 Task: Add the action, sort the to do list when every Friday by age in ascending order.
Action: Mouse moved to (275, 146)
Screenshot: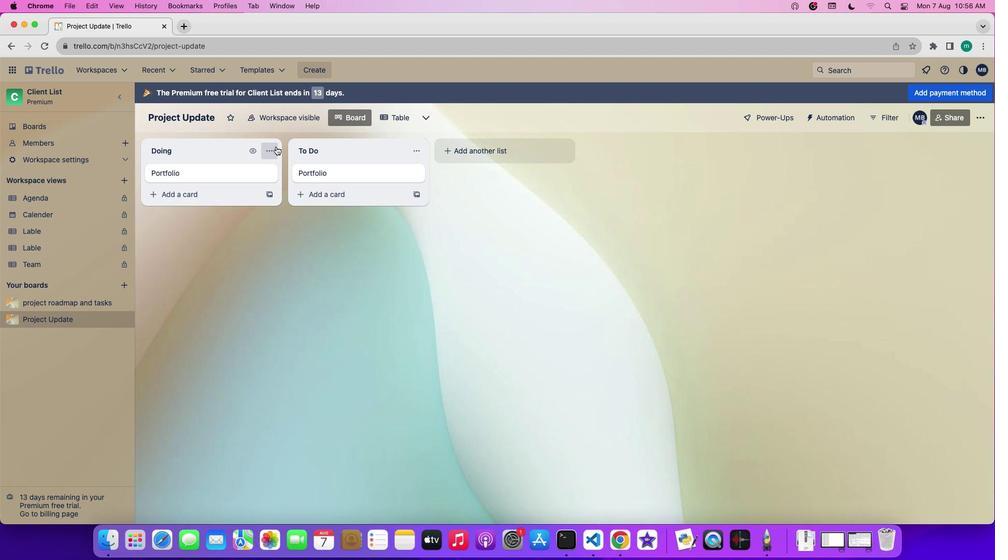 
Action: Mouse pressed left at (275, 146)
Screenshot: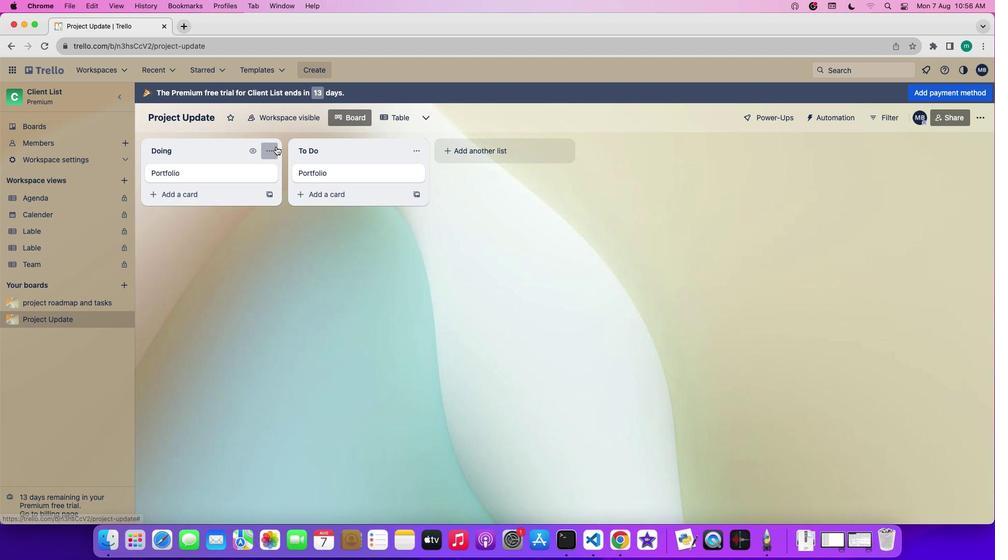 
Action: Mouse moved to (305, 317)
Screenshot: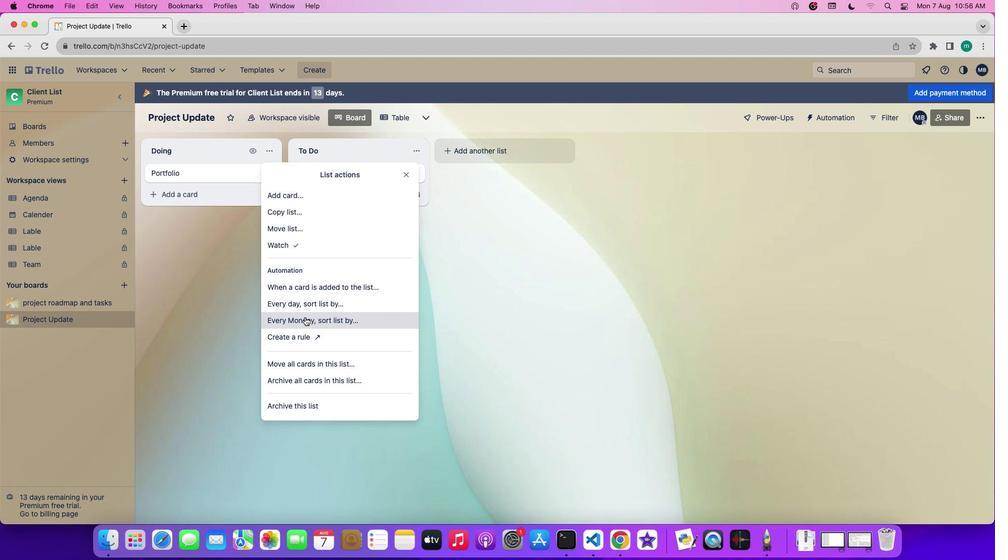 
Action: Mouse pressed left at (305, 317)
Screenshot: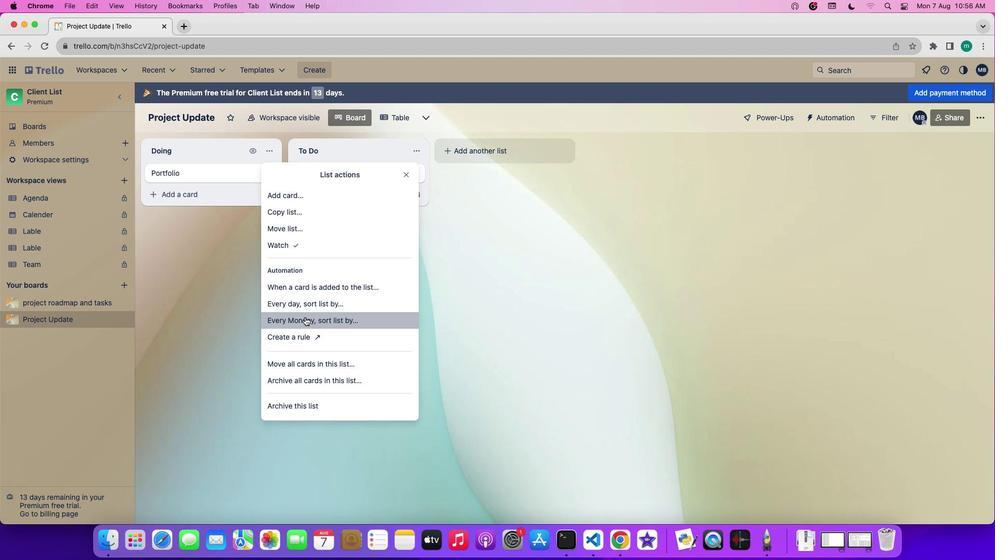 
Action: Mouse moved to (345, 229)
Screenshot: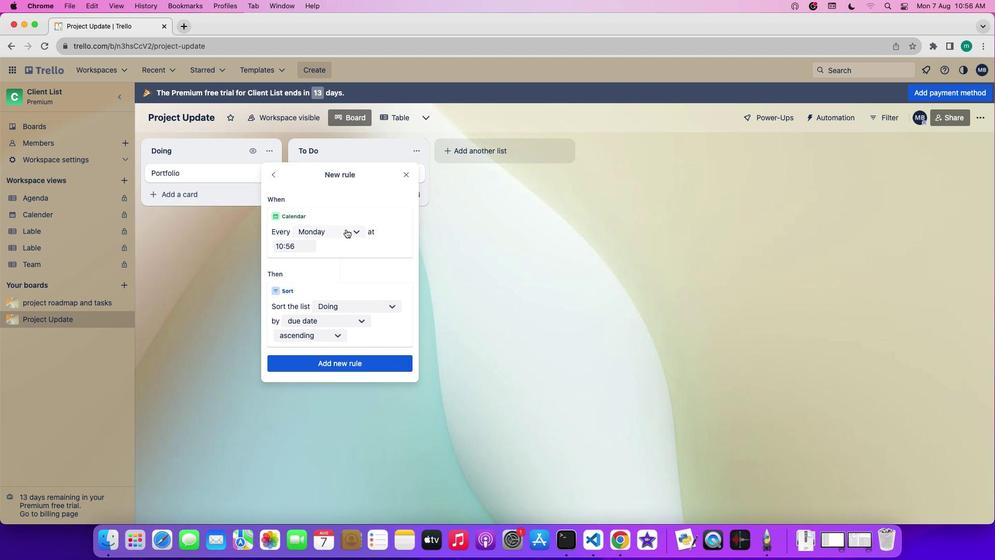 
Action: Mouse pressed left at (345, 229)
Screenshot: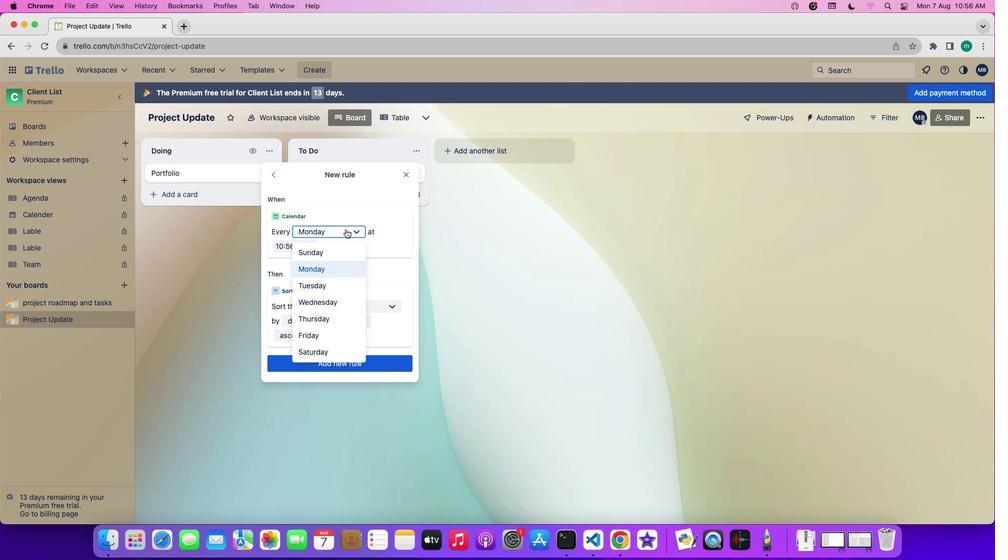 
Action: Mouse moved to (332, 338)
Screenshot: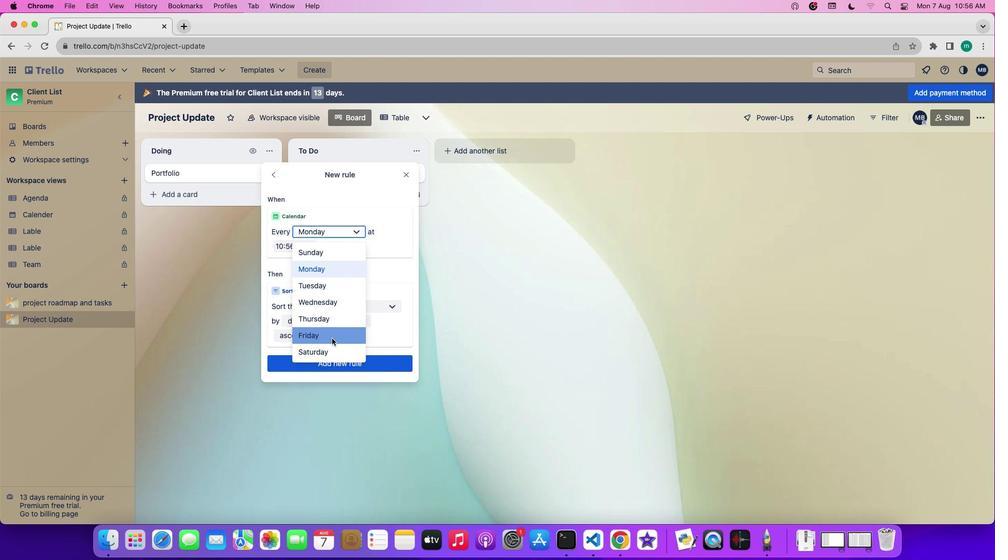 
Action: Mouse pressed left at (332, 338)
Screenshot: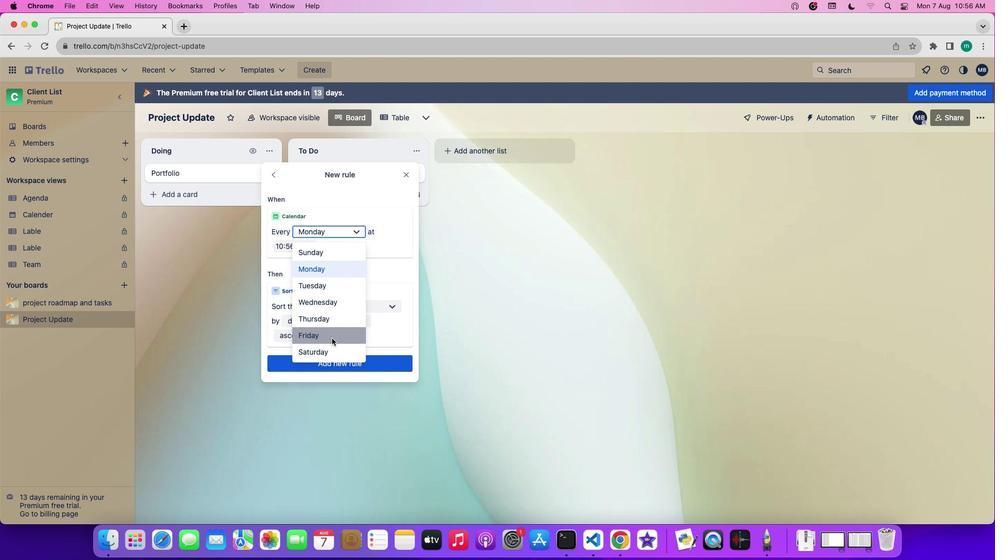 
Action: Mouse moved to (338, 302)
Screenshot: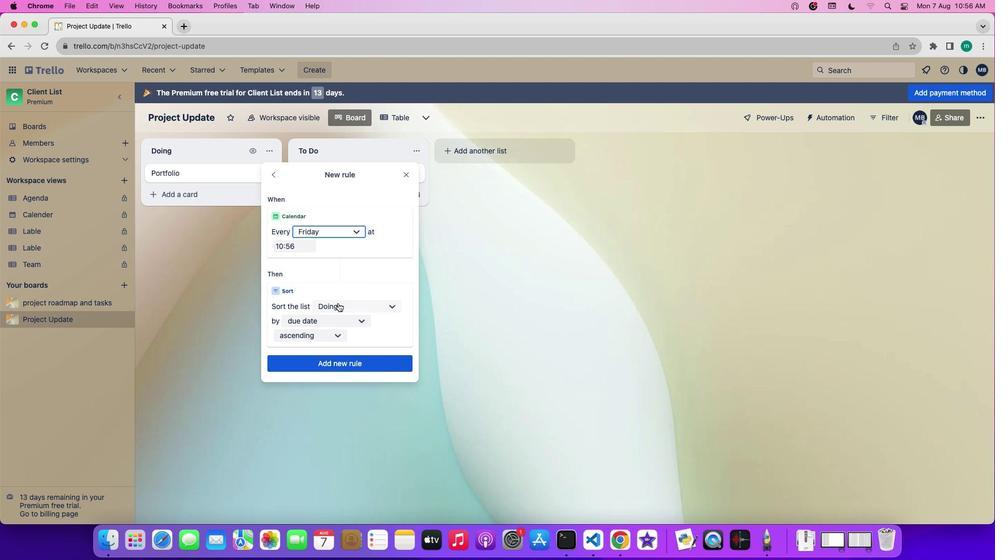 
Action: Mouse pressed left at (338, 302)
Screenshot: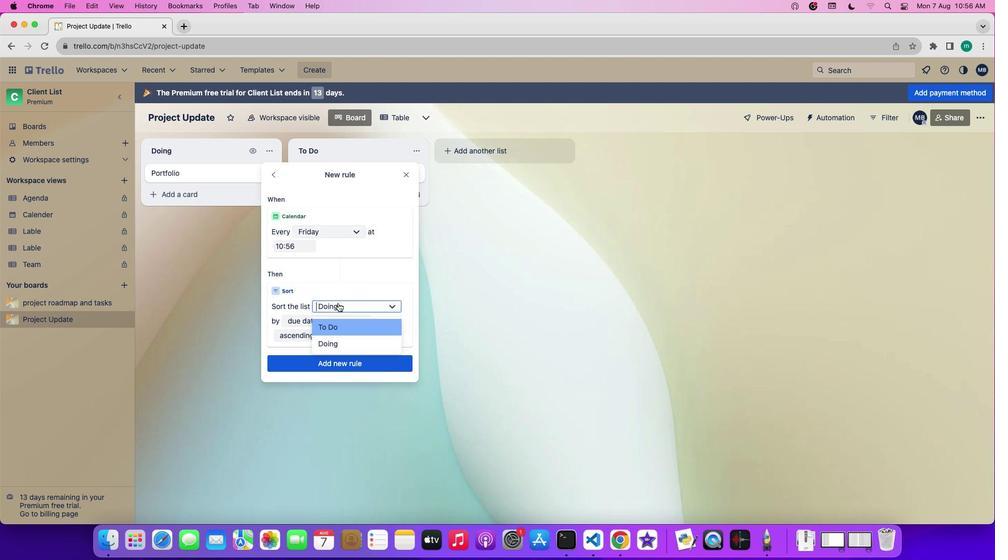 
Action: Mouse moved to (345, 324)
Screenshot: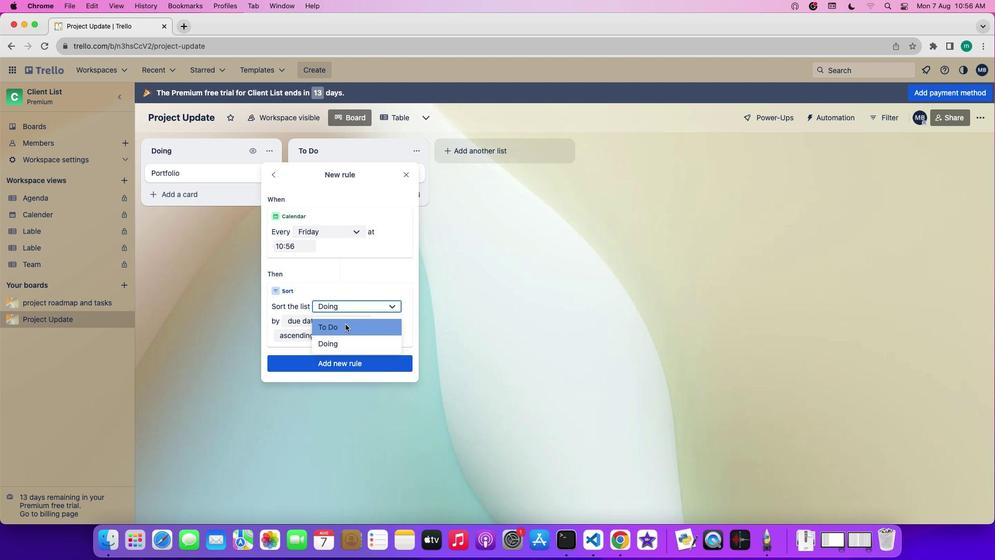 
Action: Mouse pressed left at (345, 324)
Screenshot: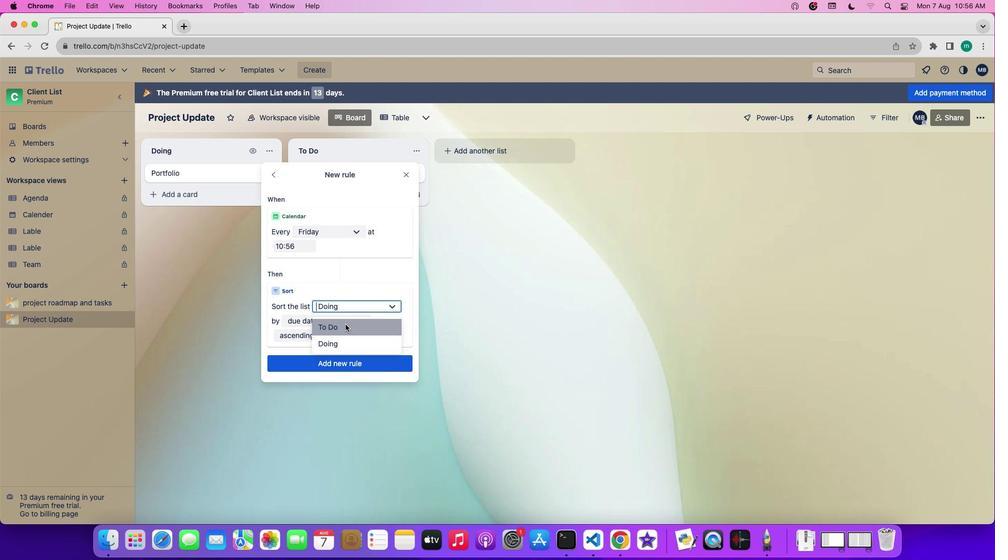 
Action: Mouse moved to (350, 320)
Screenshot: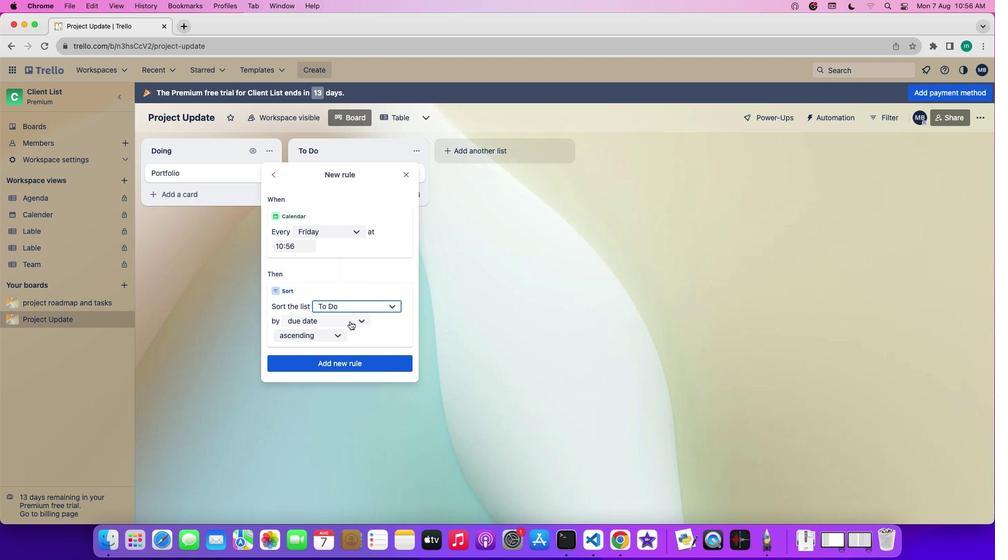 
Action: Mouse pressed left at (350, 320)
Screenshot: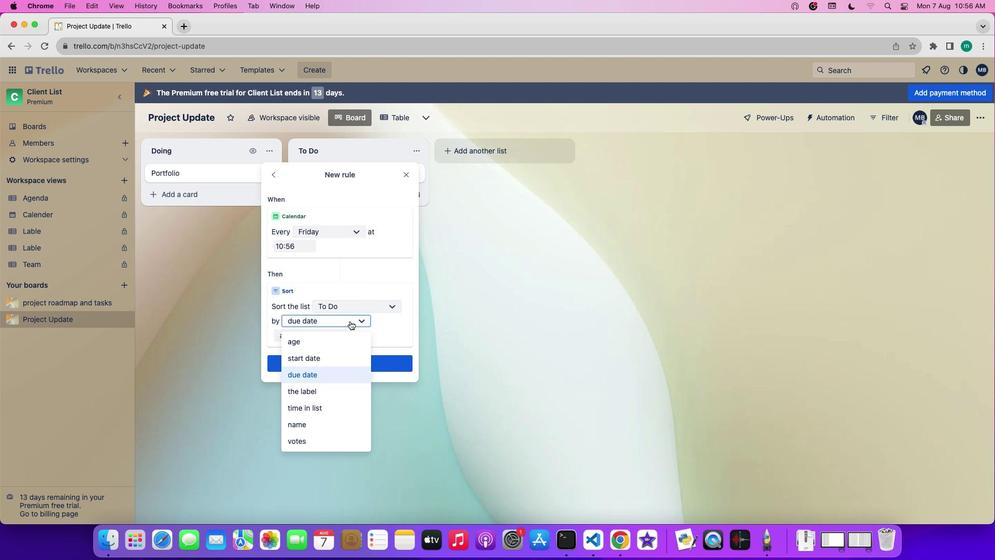 
Action: Mouse moved to (338, 337)
Screenshot: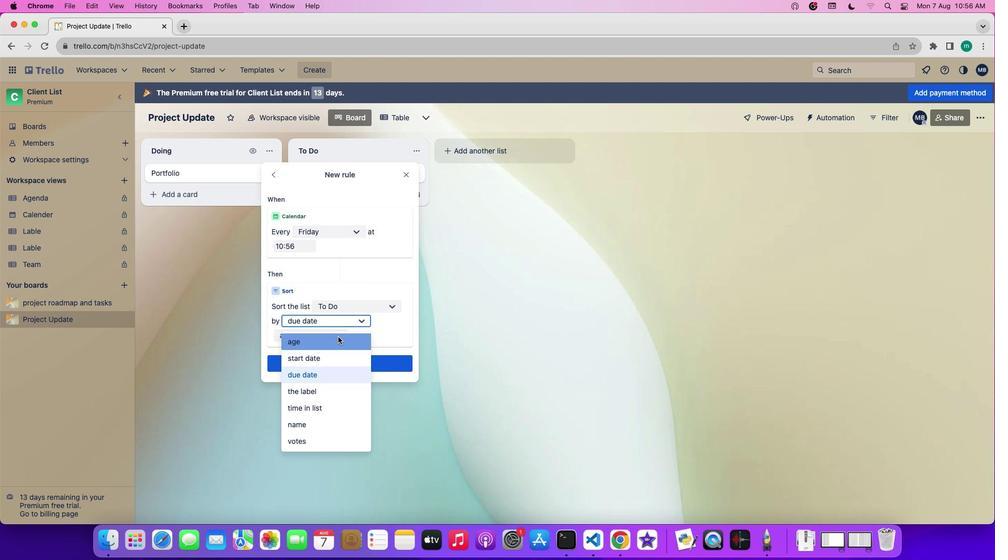 
Action: Mouse pressed left at (338, 337)
Screenshot: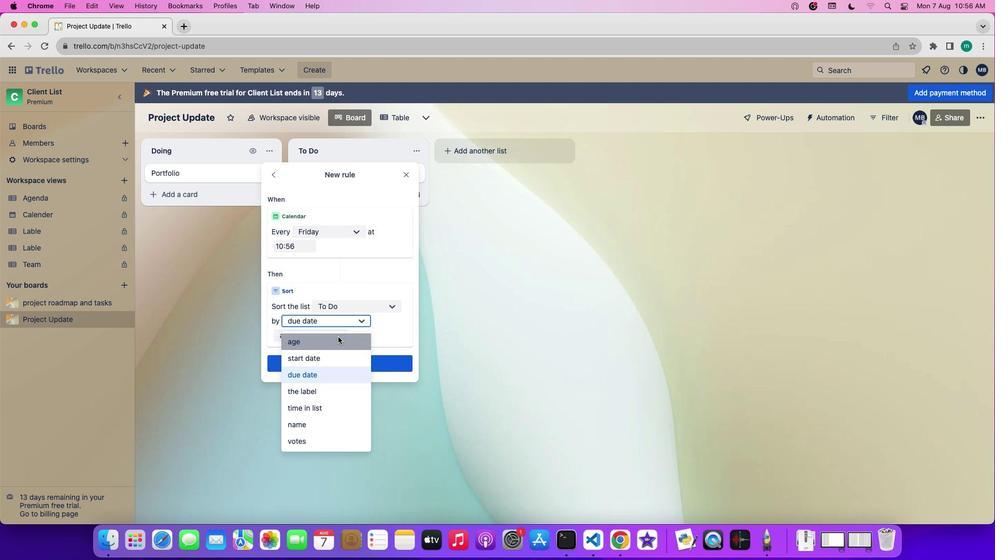 
Action: Mouse moved to (342, 332)
Screenshot: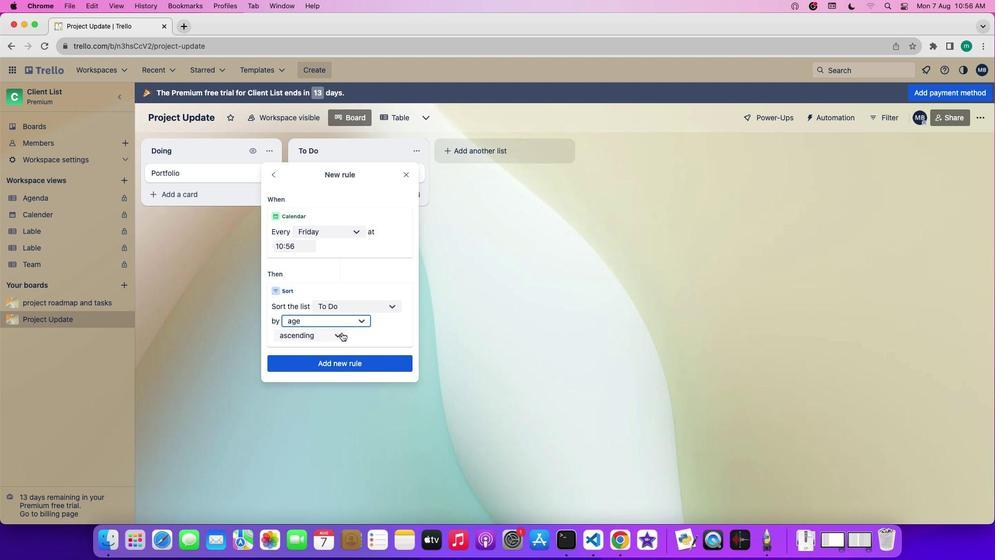 
Action: Mouse pressed left at (342, 332)
Screenshot: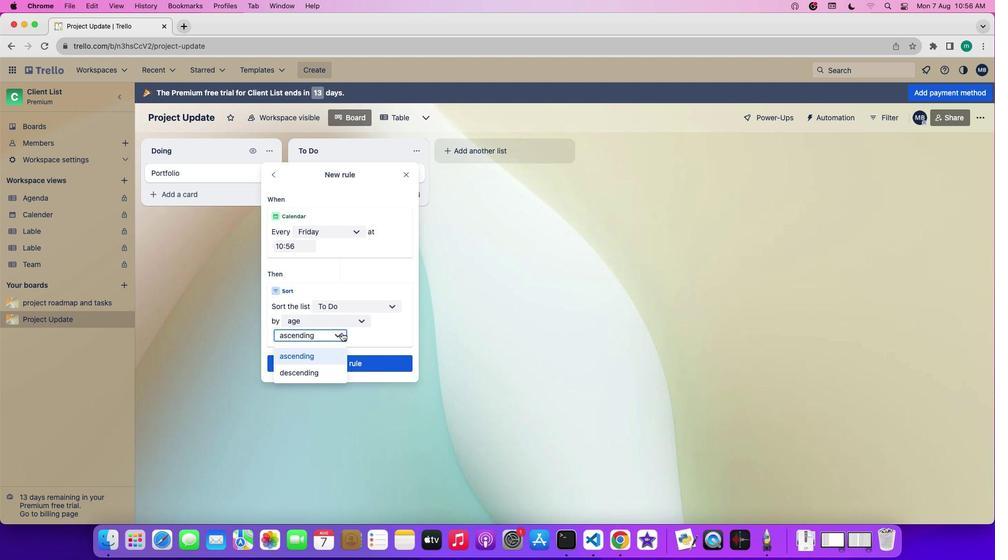
Action: Mouse moved to (330, 350)
Screenshot: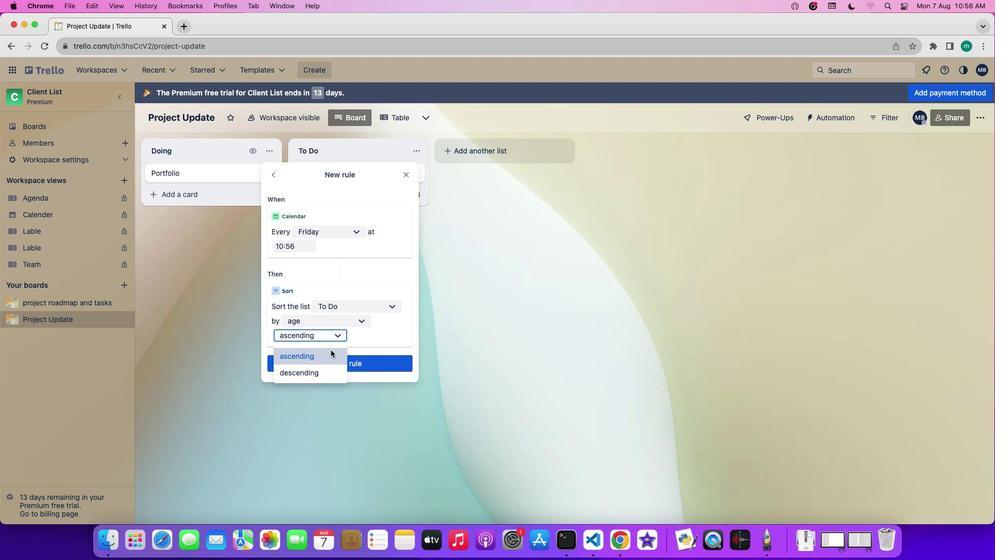 
Action: Mouse pressed left at (330, 350)
Screenshot: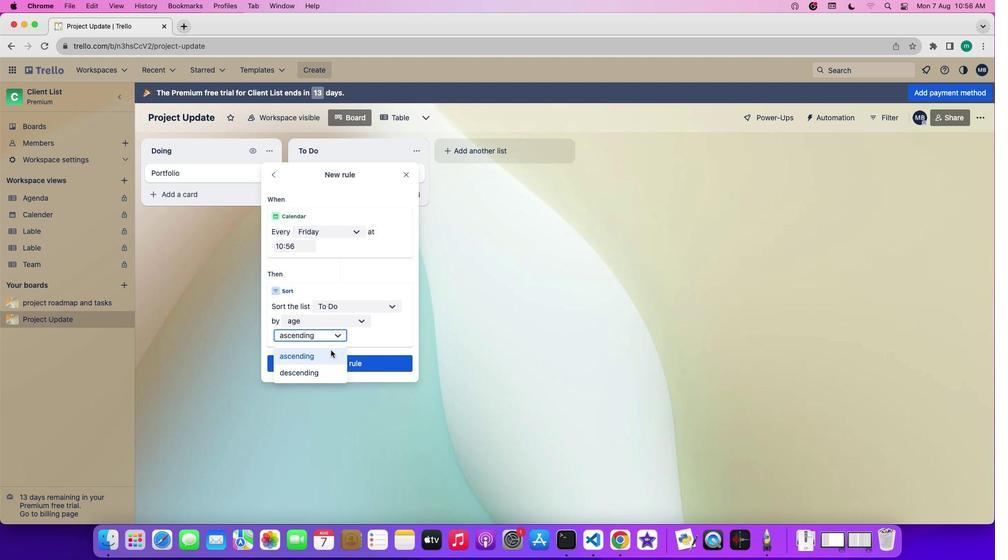 
Action: Mouse moved to (353, 360)
Screenshot: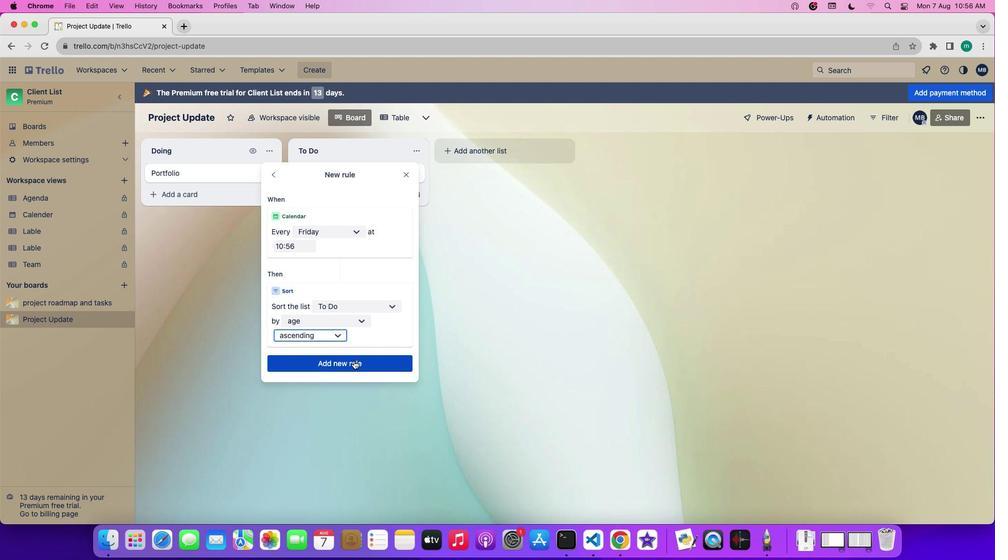 
